 Task: In the  document graph.pdf. Insert footer and write 'www.quantum.com'. Find the word using Dictionary 'Grateful' Use the tool word Count and display word count while typing
Action: Mouse moved to (385, 325)
Screenshot: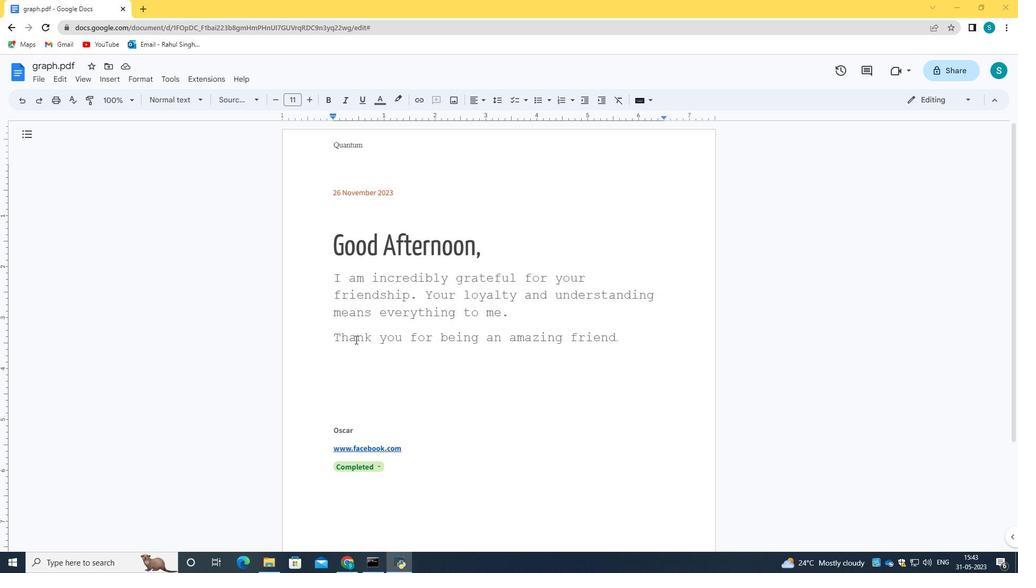 
Action: Mouse scrolled (385, 325) with delta (0, 0)
Screenshot: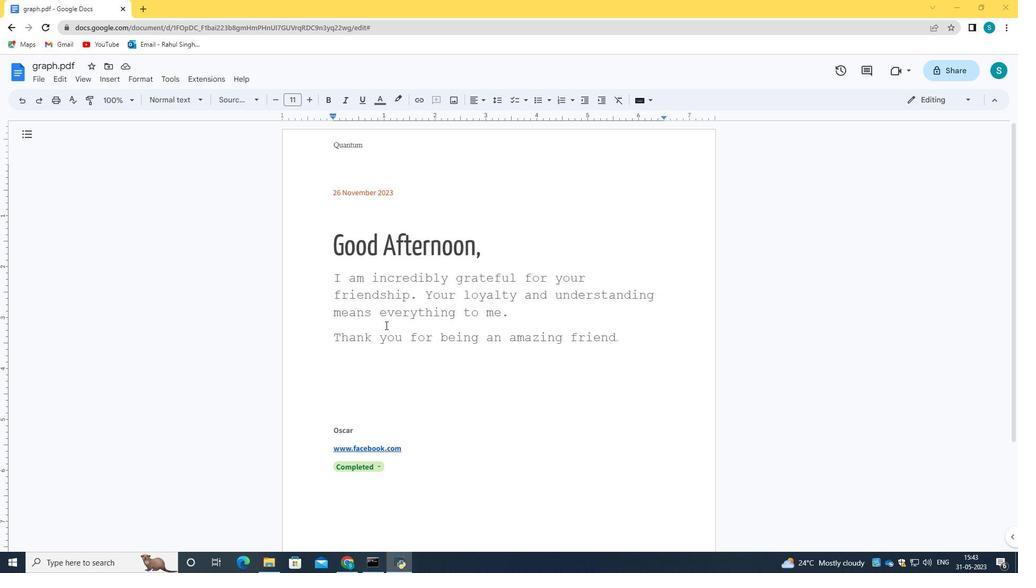 
Action: Mouse scrolled (385, 325) with delta (0, 0)
Screenshot: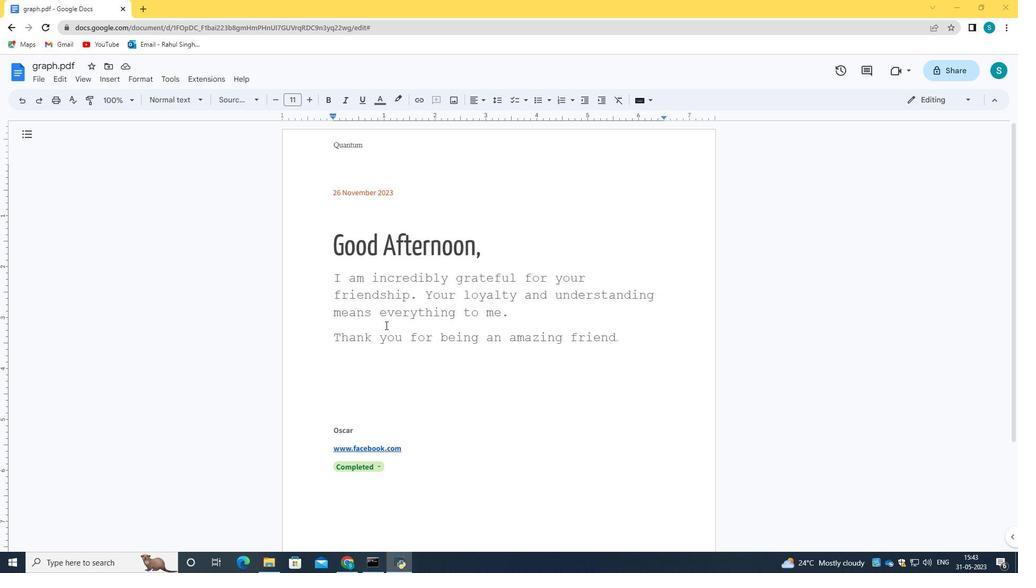 
Action: Mouse scrolled (385, 325) with delta (0, 0)
Screenshot: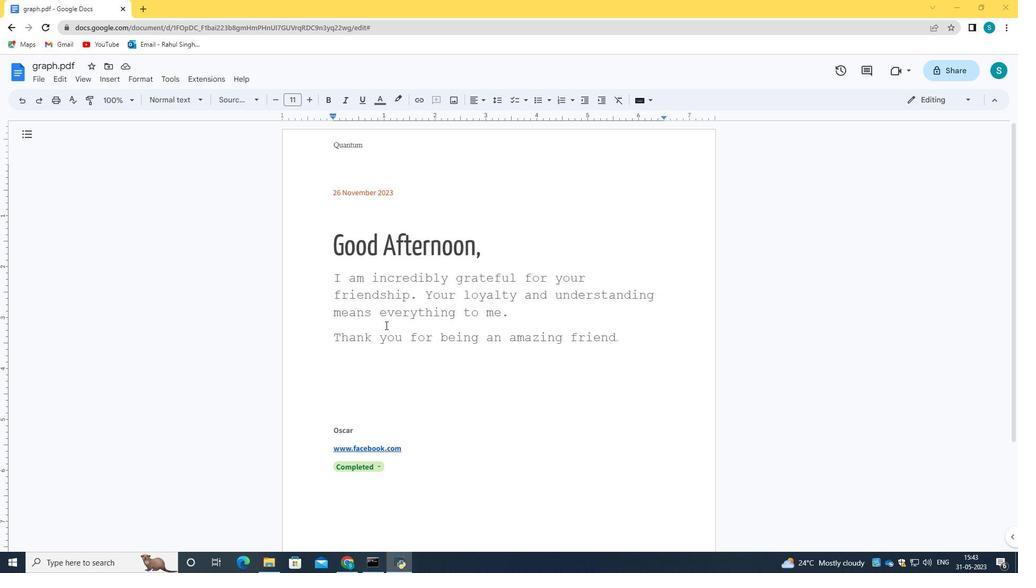 
Action: Mouse moved to (114, 79)
Screenshot: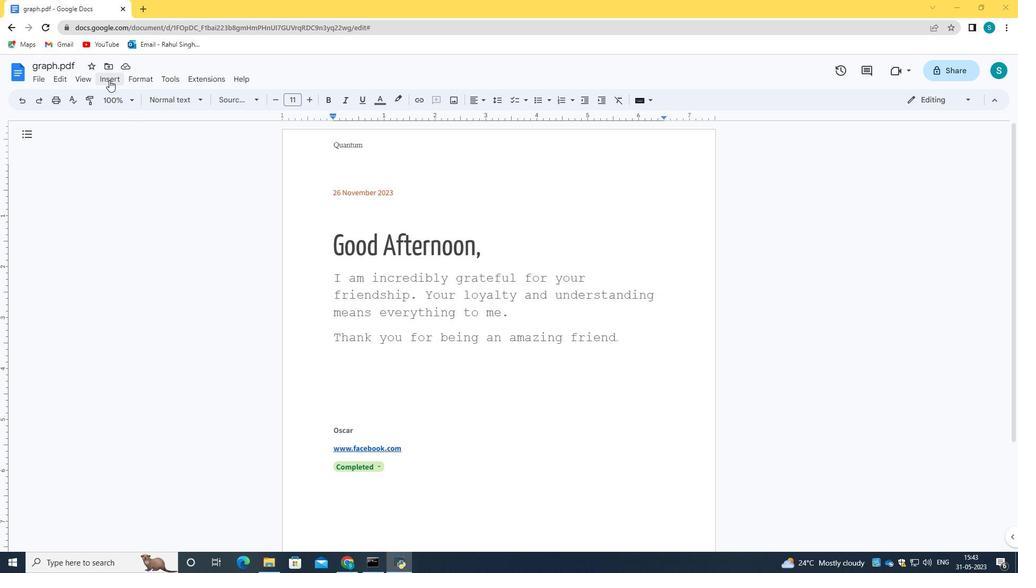 
Action: Mouse pressed left at (114, 79)
Screenshot: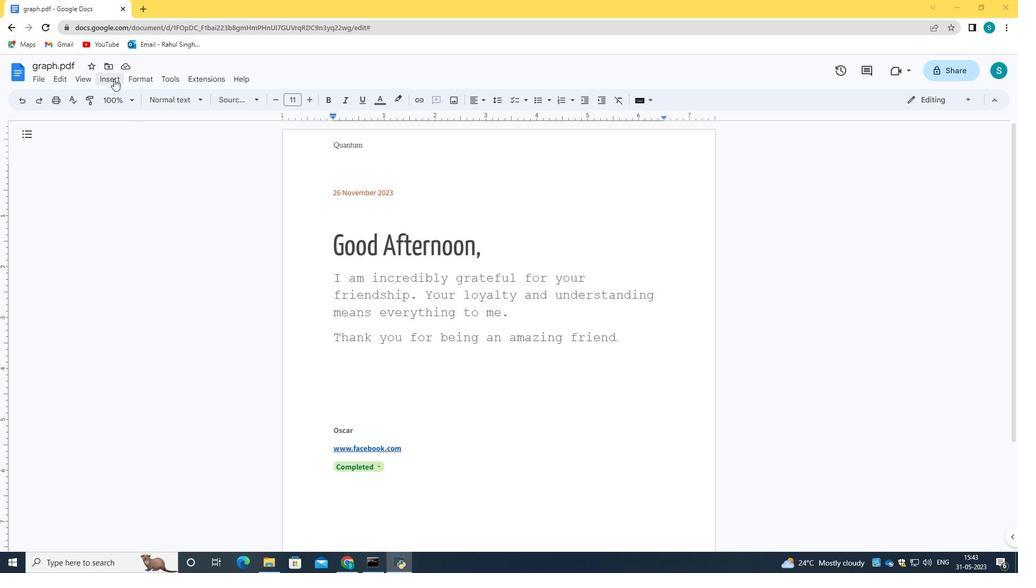
Action: Mouse moved to (292, 367)
Screenshot: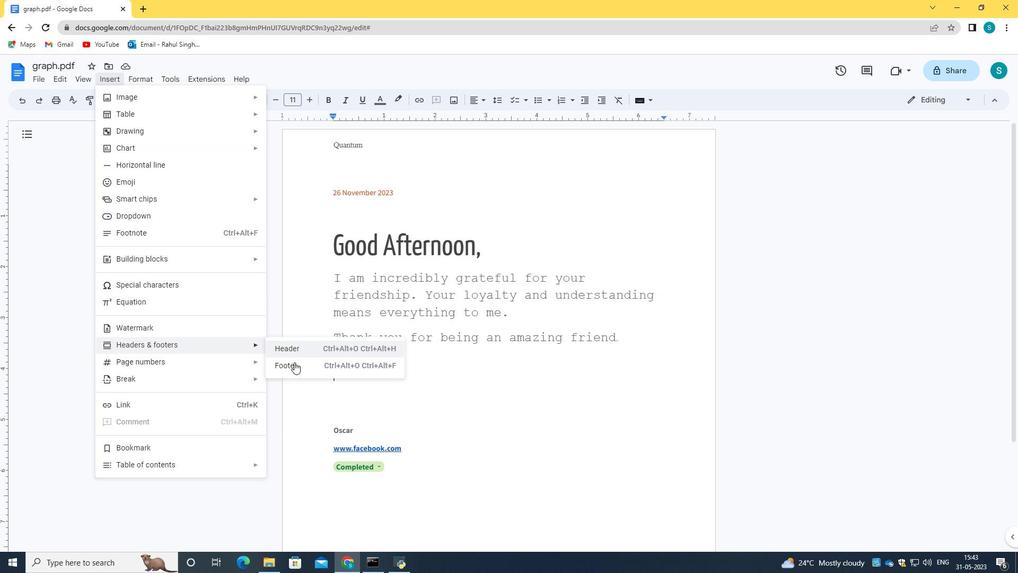 
Action: Mouse pressed left at (292, 367)
Screenshot: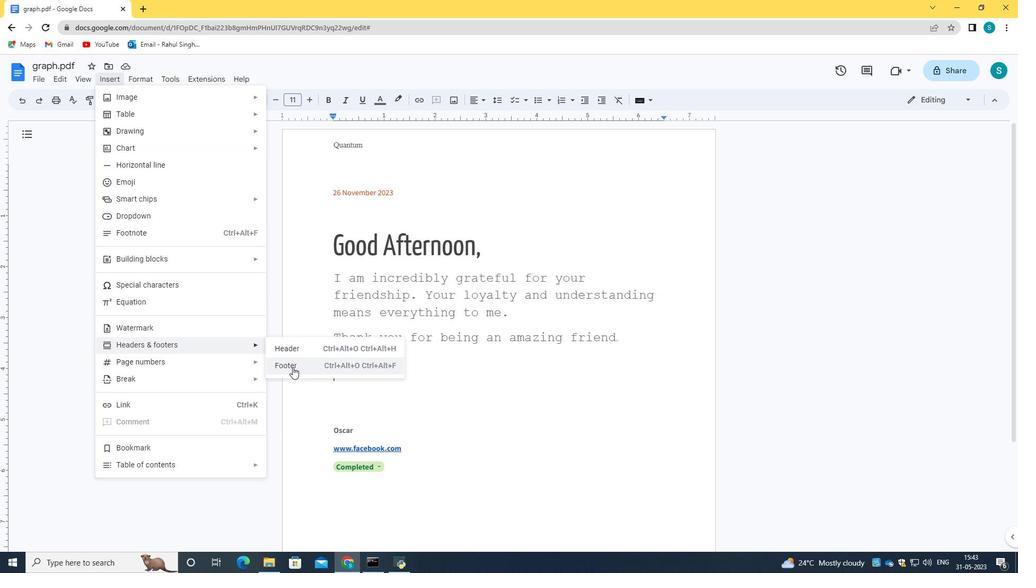
Action: Mouse moved to (355, 337)
Screenshot: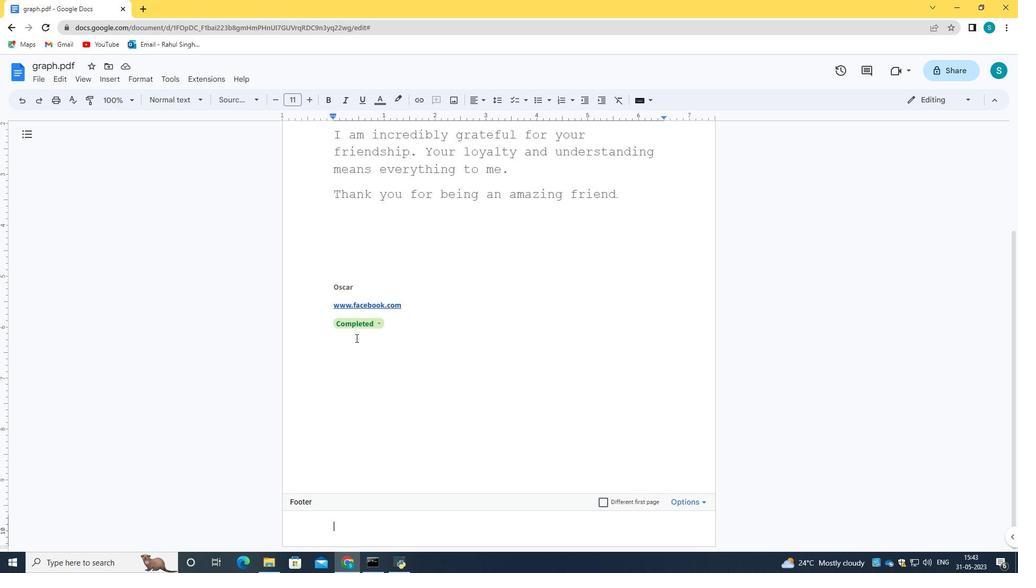 
Action: Key pressed www.quantum.com<Key.enter>
Screenshot: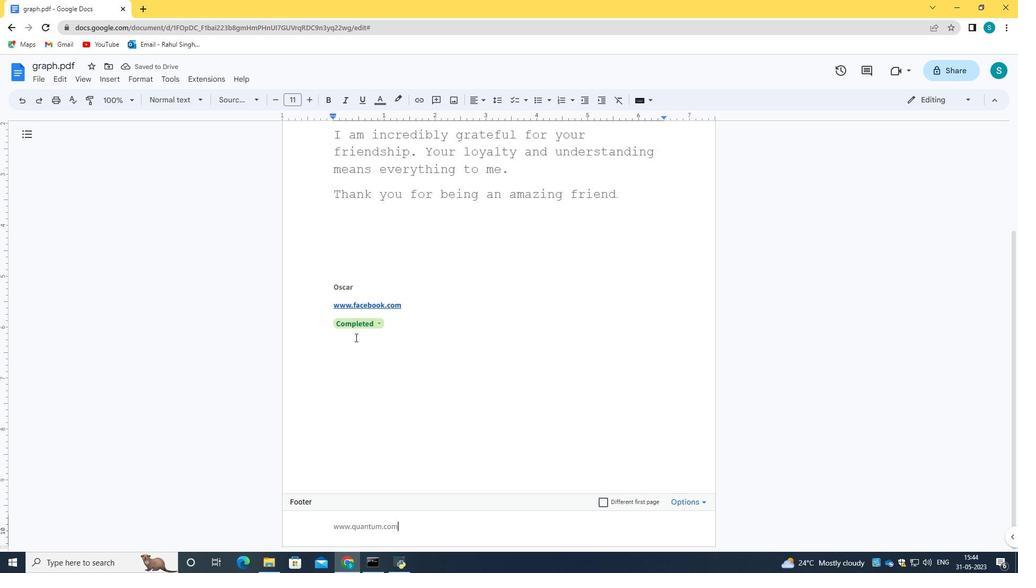 
Action: Mouse moved to (372, 321)
Screenshot: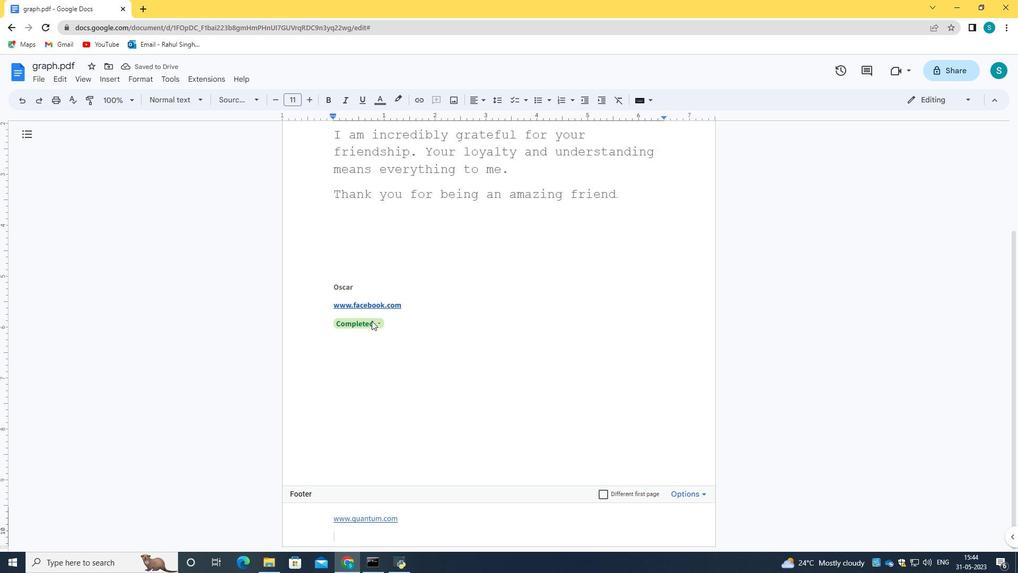 
Action: Mouse scrolled (372, 322) with delta (0, 0)
Screenshot: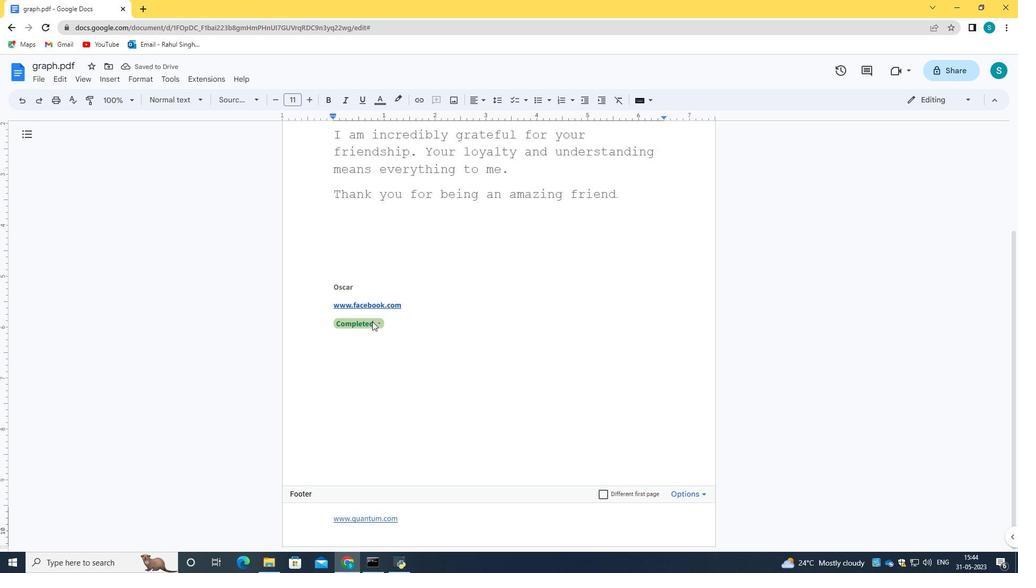 
Action: Mouse scrolled (372, 322) with delta (0, 0)
Screenshot: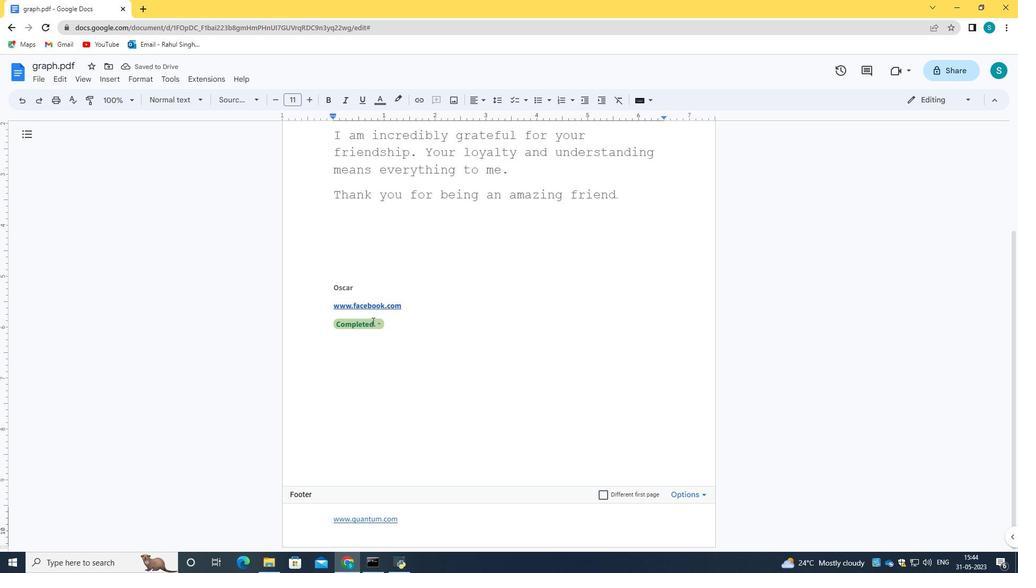 
Action: Mouse scrolled (372, 322) with delta (0, 0)
Screenshot: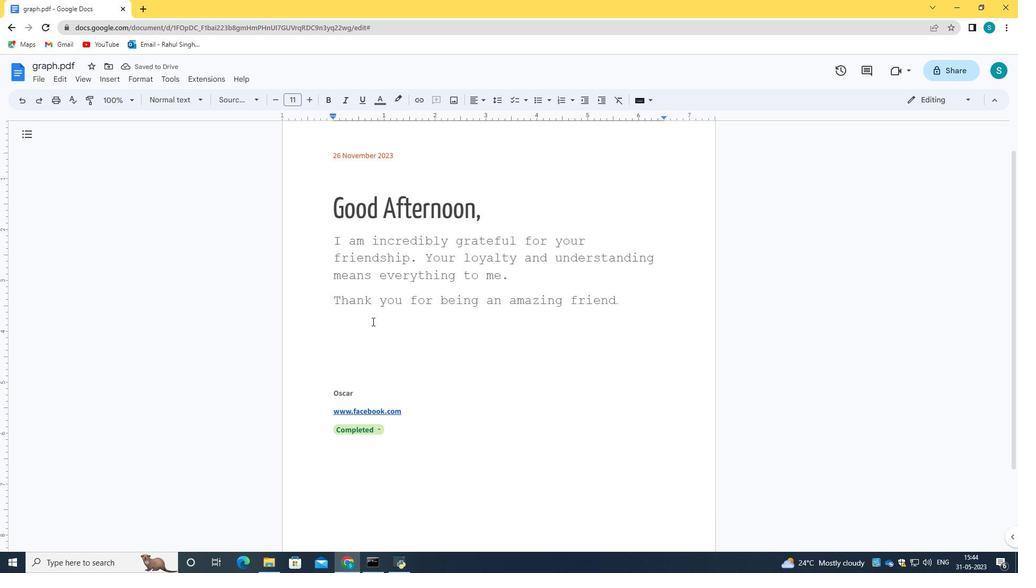 
Action: Mouse scrolled (372, 322) with delta (0, 0)
Screenshot: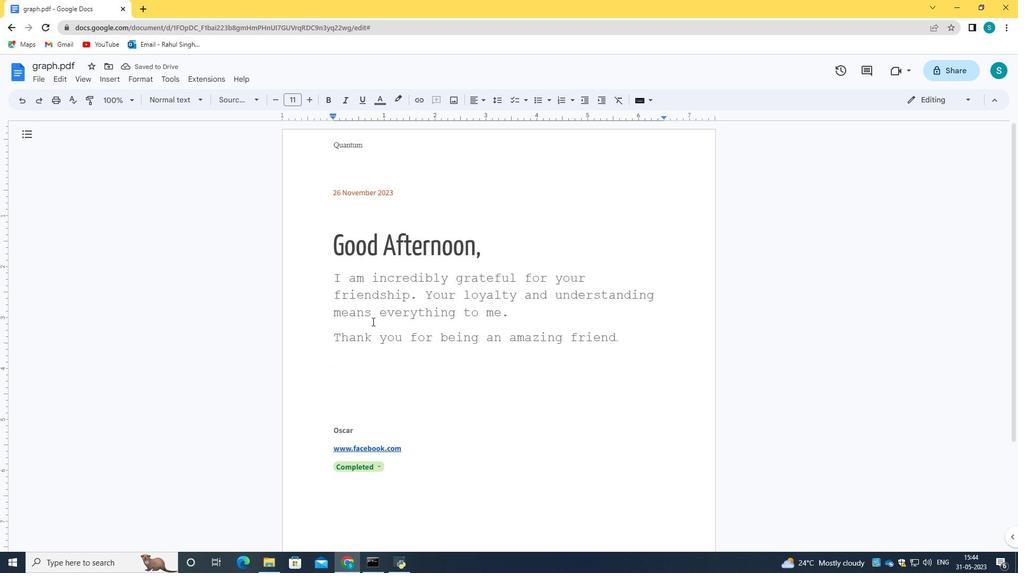 
Action: Mouse scrolled (372, 322) with delta (0, 0)
Screenshot: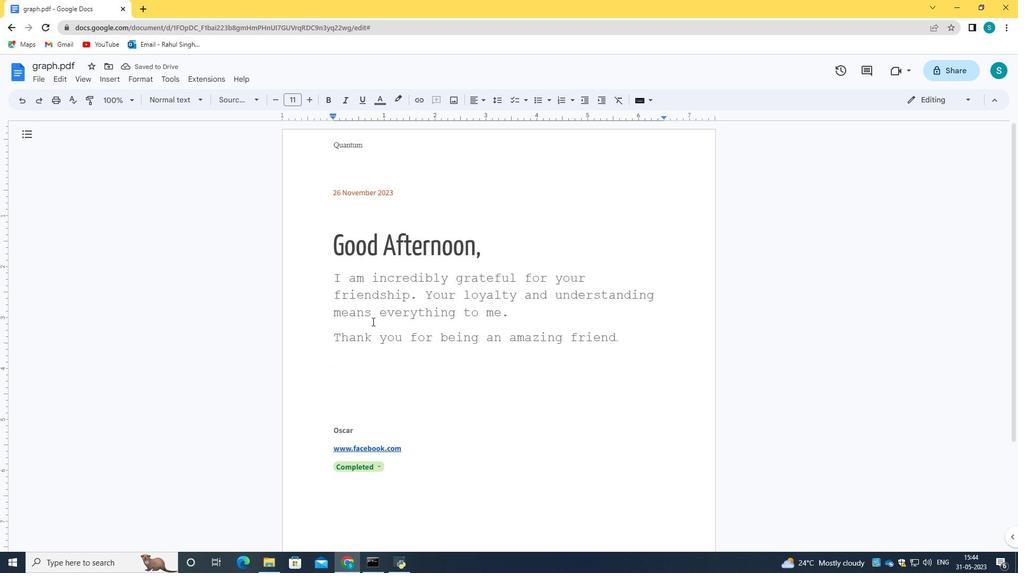 
Action: Mouse moved to (149, 79)
Screenshot: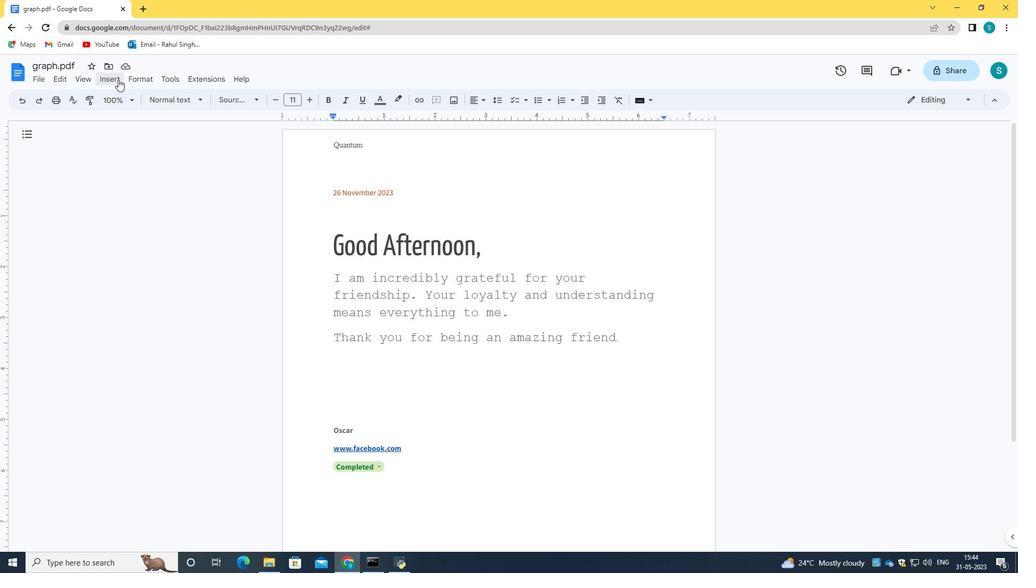 
Action: Mouse pressed left at (149, 79)
Screenshot: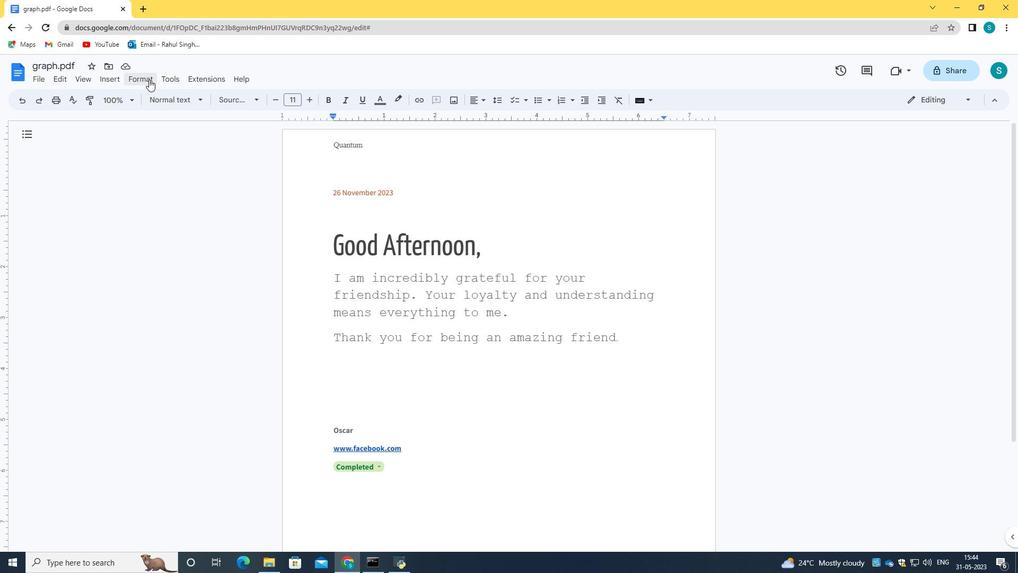 
Action: Mouse moved to (208, 229)
Screenshot: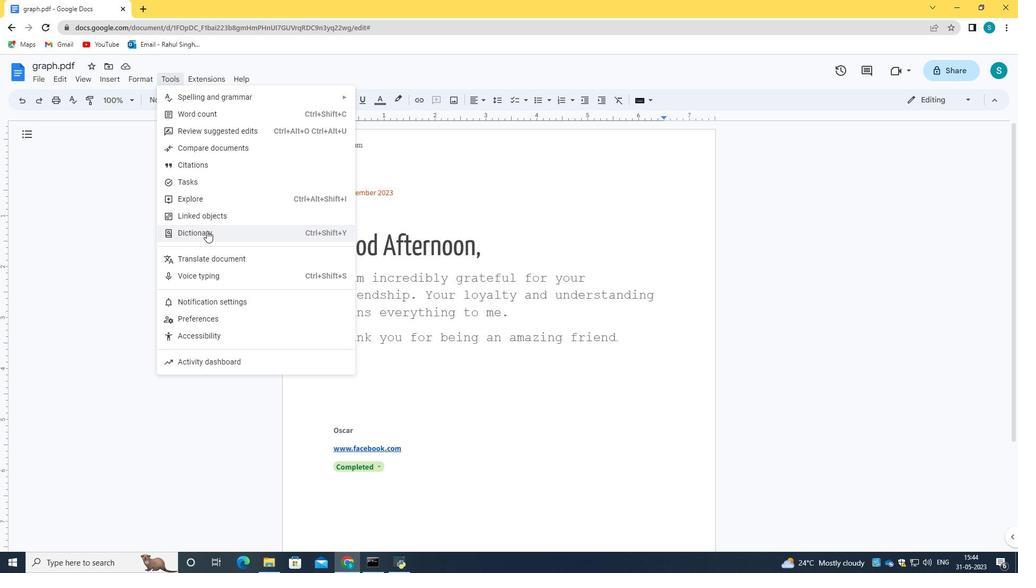 
Action: Mouse pressed left at (208, 229)
Screenshot: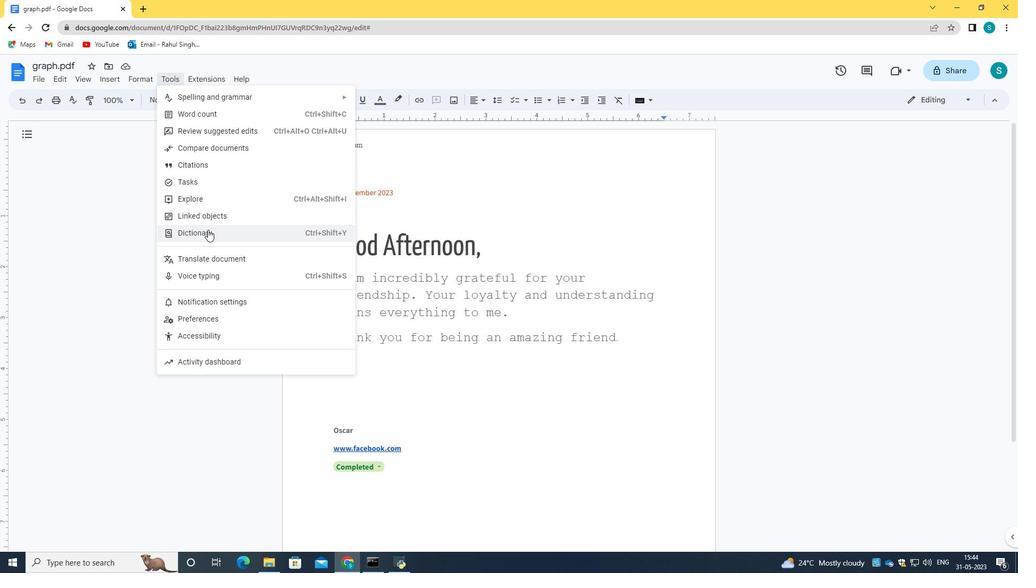 
Action: Mouse moved to (914, 135)
Screenshot: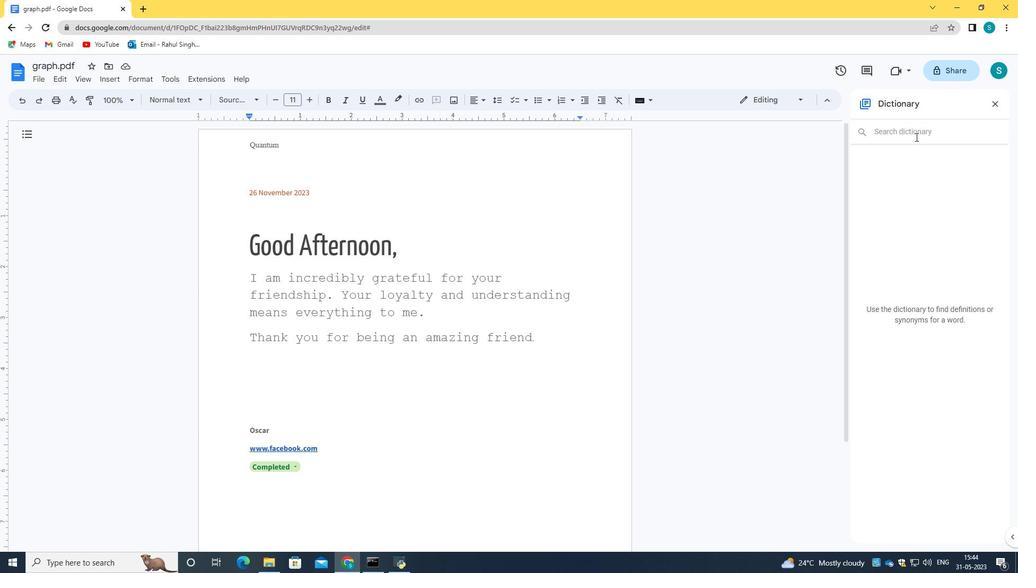 
Action: Mouse pressed left at (914, 135)
Screenshot: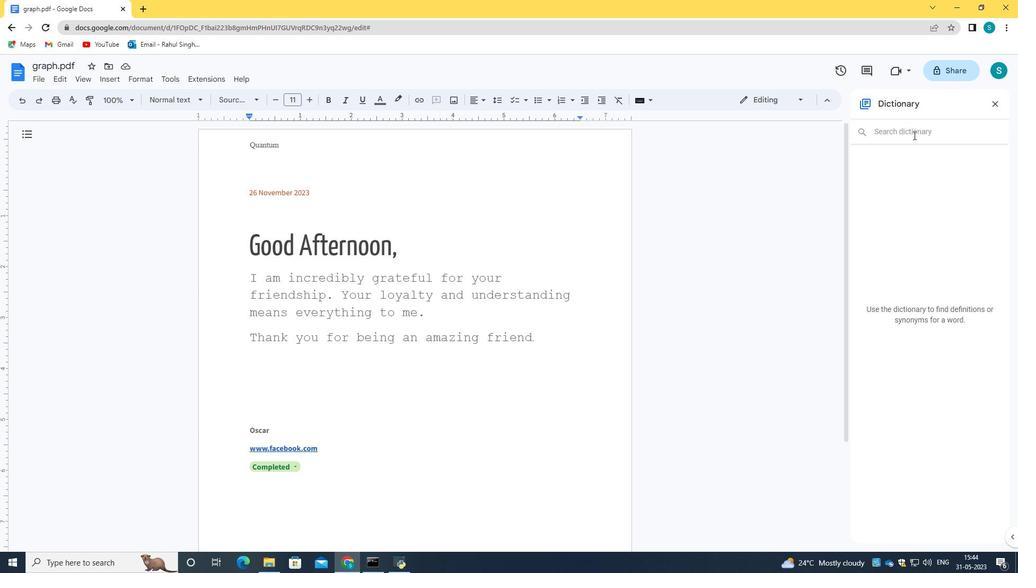 
Action: Key pressed <Key.caps_lock>G<Key.caps_lock>rateful<Key.enter>
Screenshot: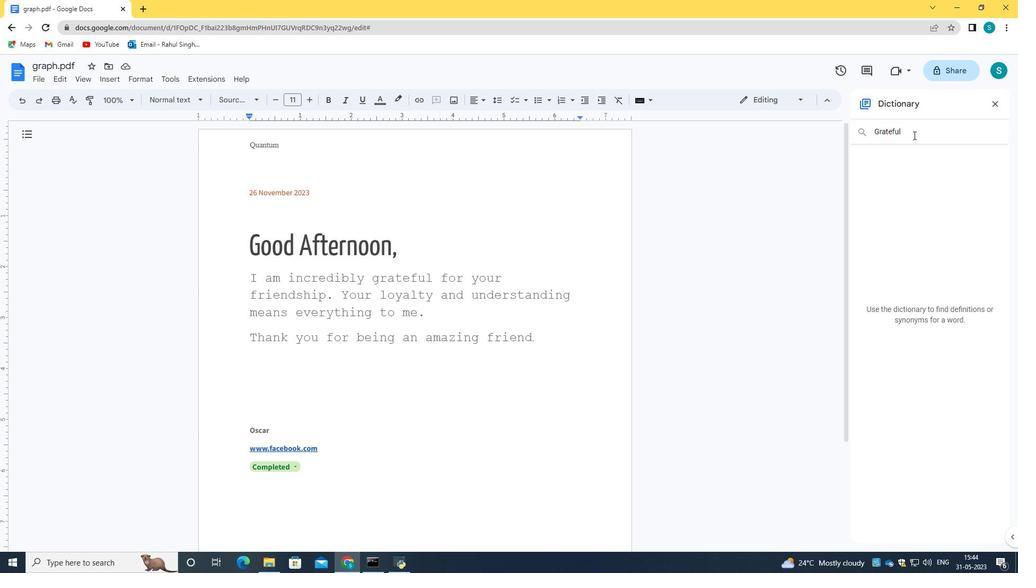 
Action: Mouse moved to (182, 75)
Screenshot: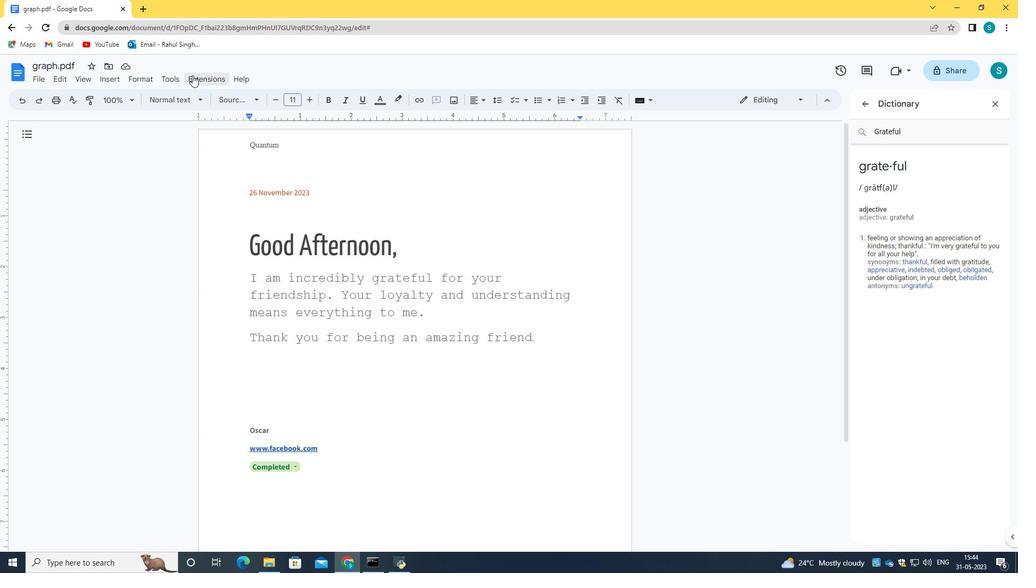 
Action: Mouse pressed left at (182, 75)
Screenshot: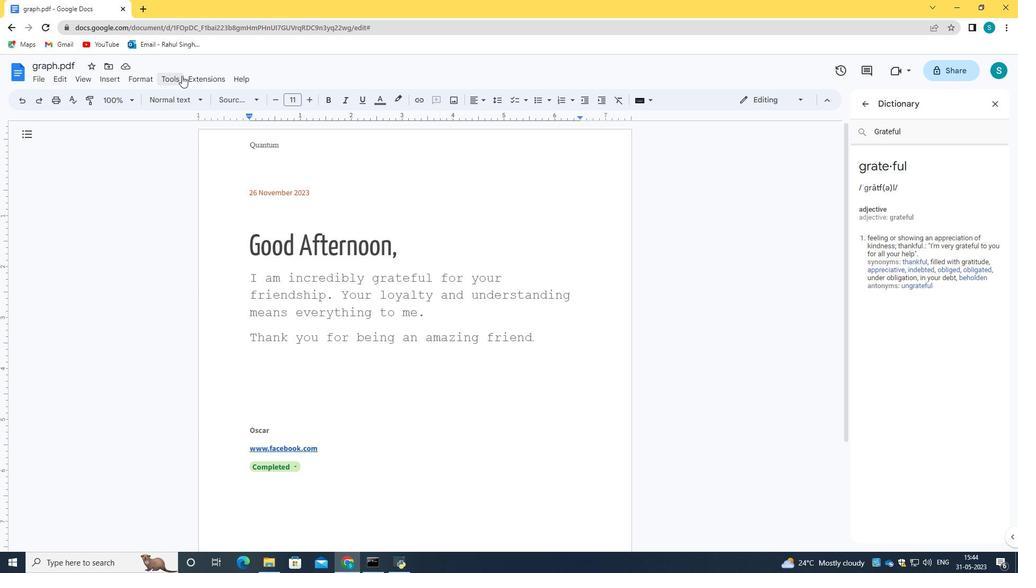 
Action: Mouse moved to (192, 113)
Screenshot: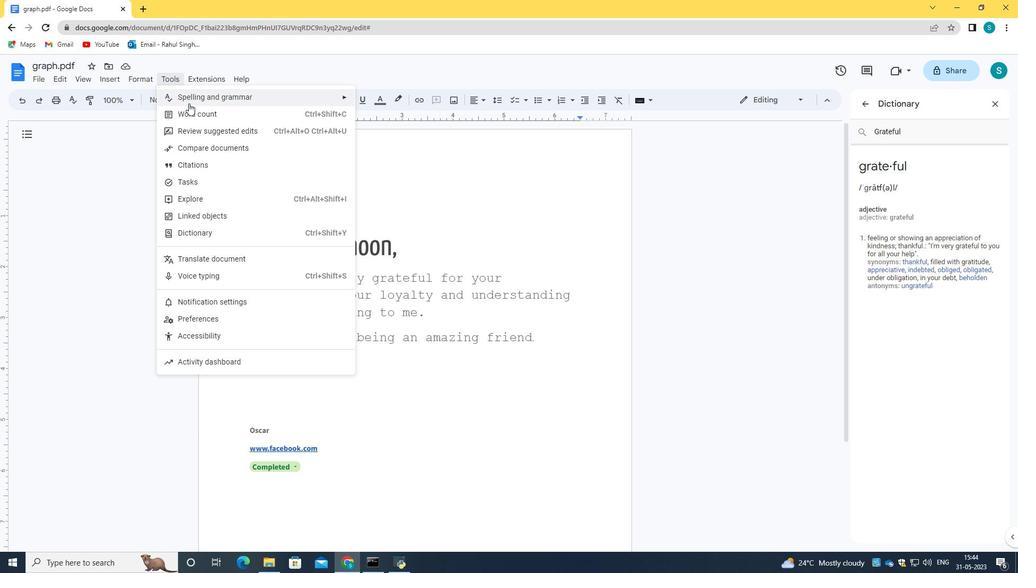 
Action: Mouse pressed left at (192, 113)
Screenshot: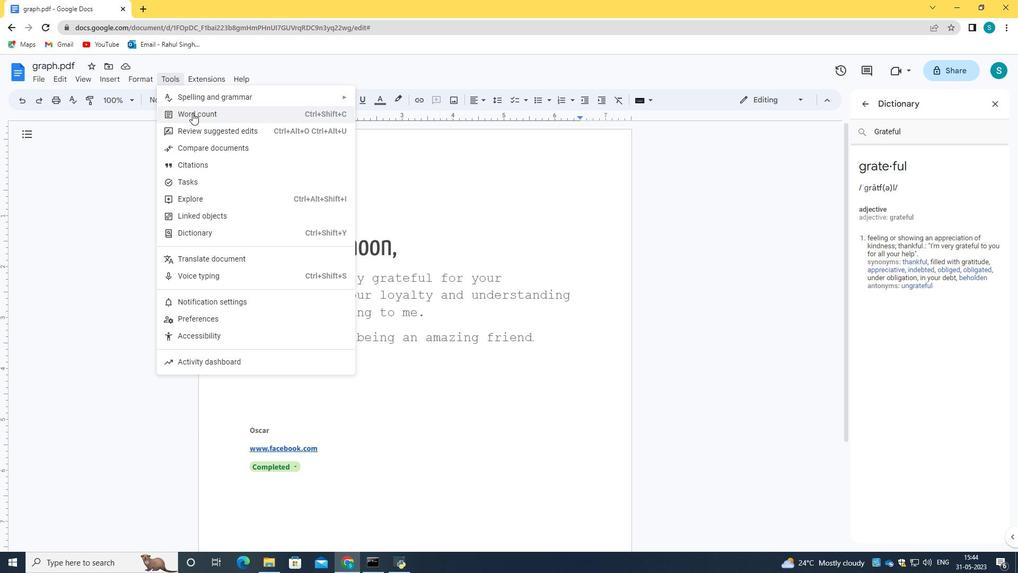 
Action: Mouse moved to (444, 351)
Screenshot: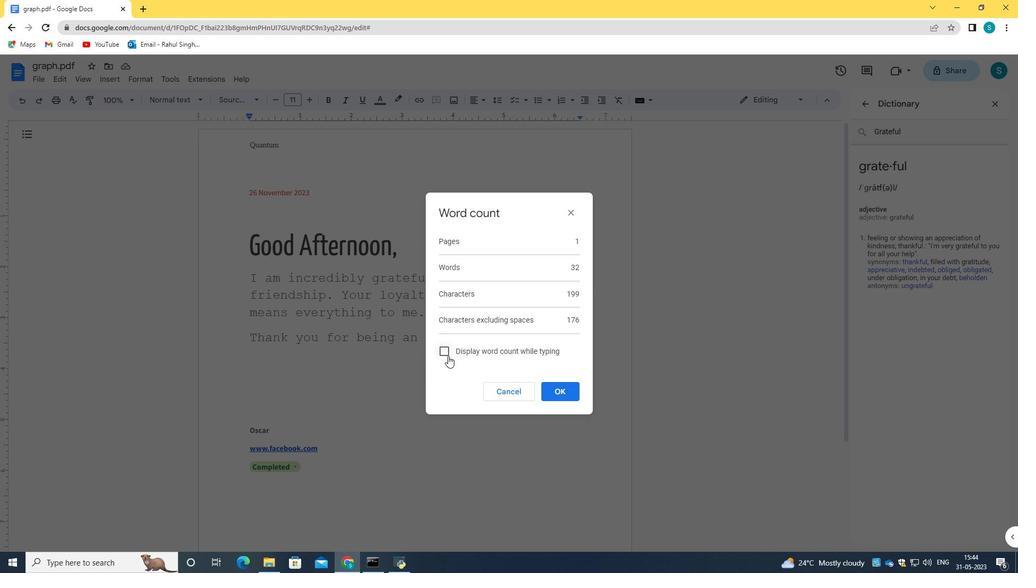 
Action: Mouse pressed left at (444, 351)
Screenshot: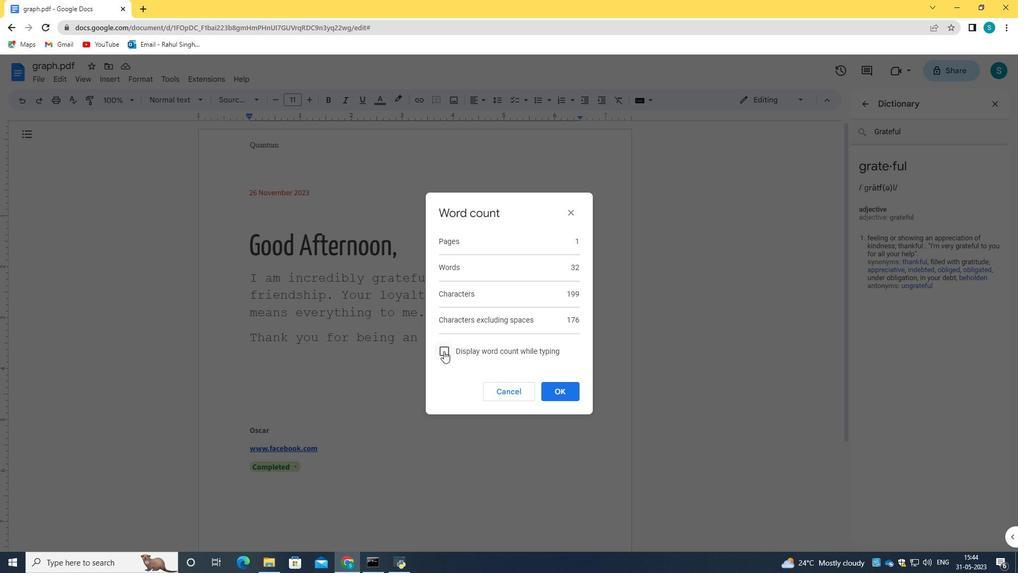 
Action: Mouse moved to (566, 392)
Screenshot: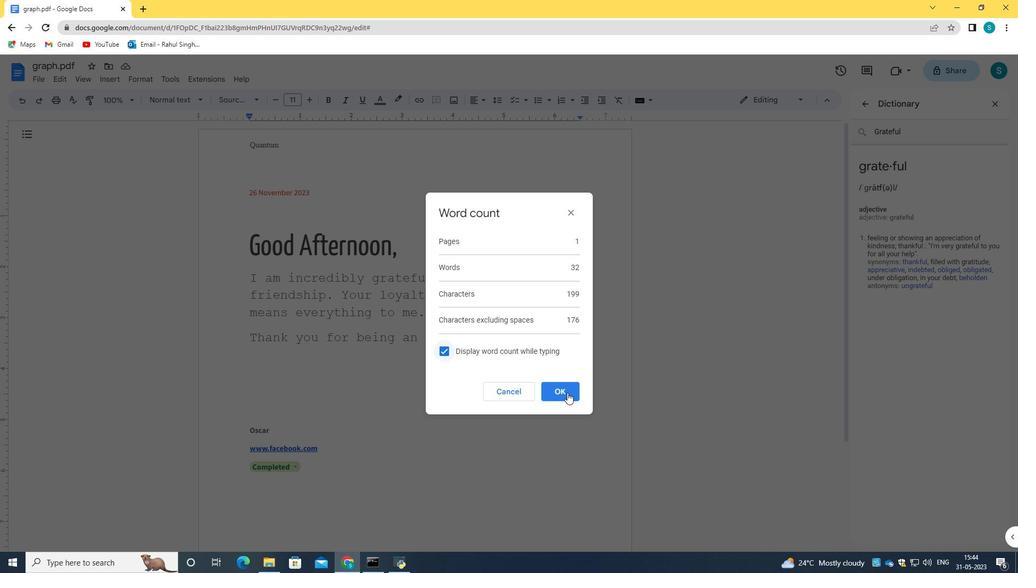 
Action: Mouse pressed left at (566, 392)
Screenshot: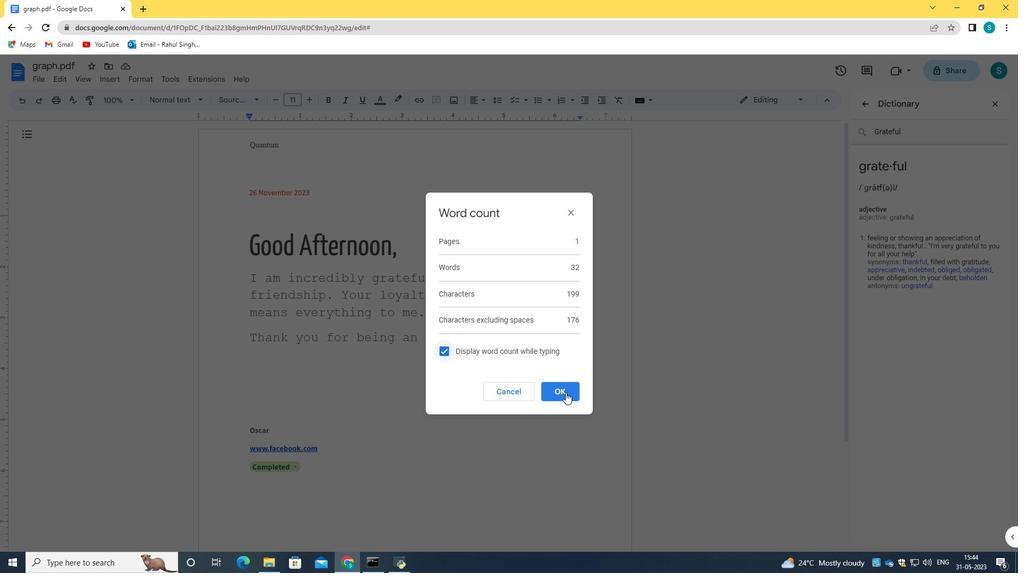 
Action: Mouse moved to (266, 289)
Screenshot: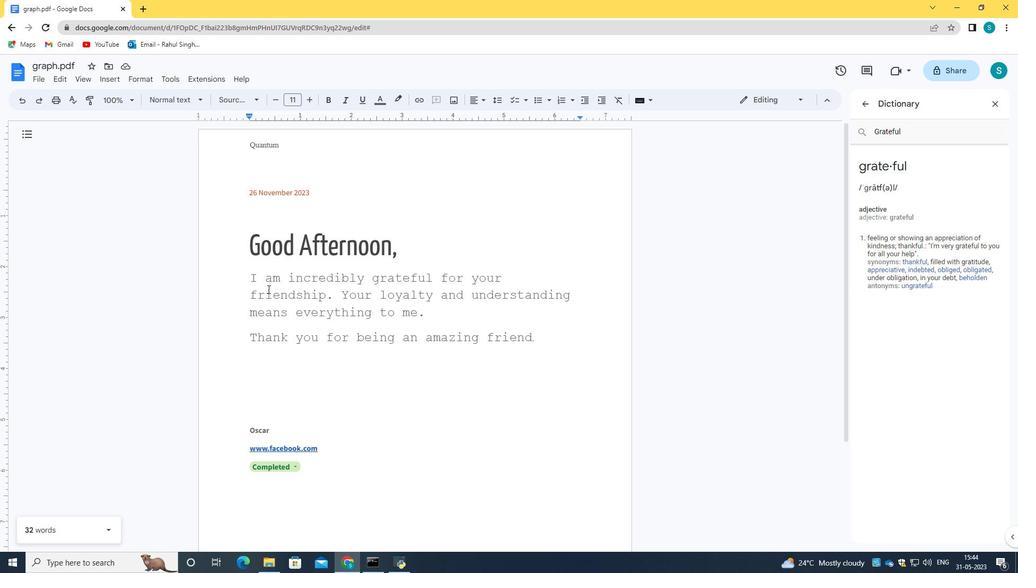 
Action: Mouse scrolled (266, 290) with delta (0, 0)
Screenshot: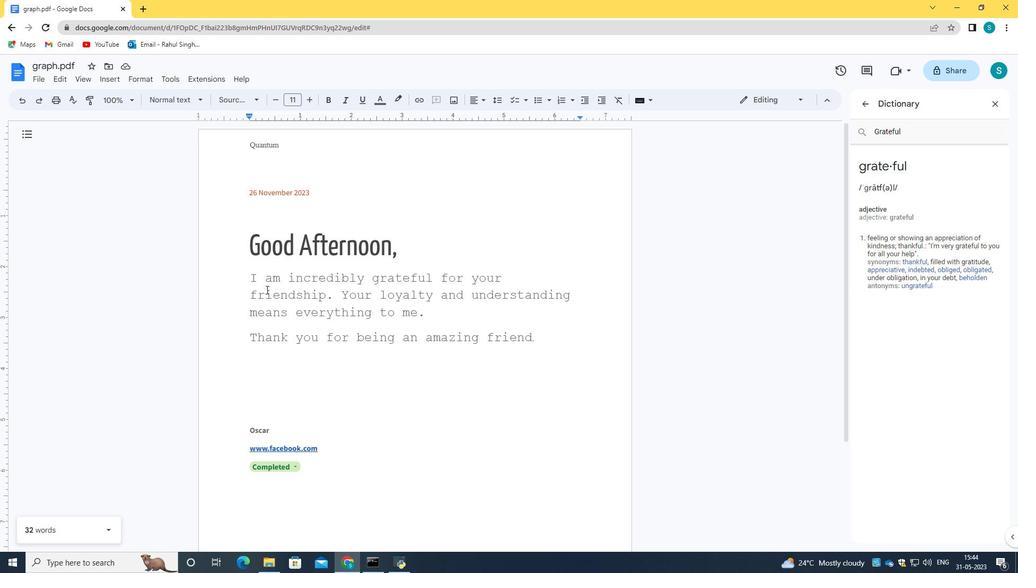 
Action: Mouse scrolled (266, 290) with delta (0, 0)
Screenshot: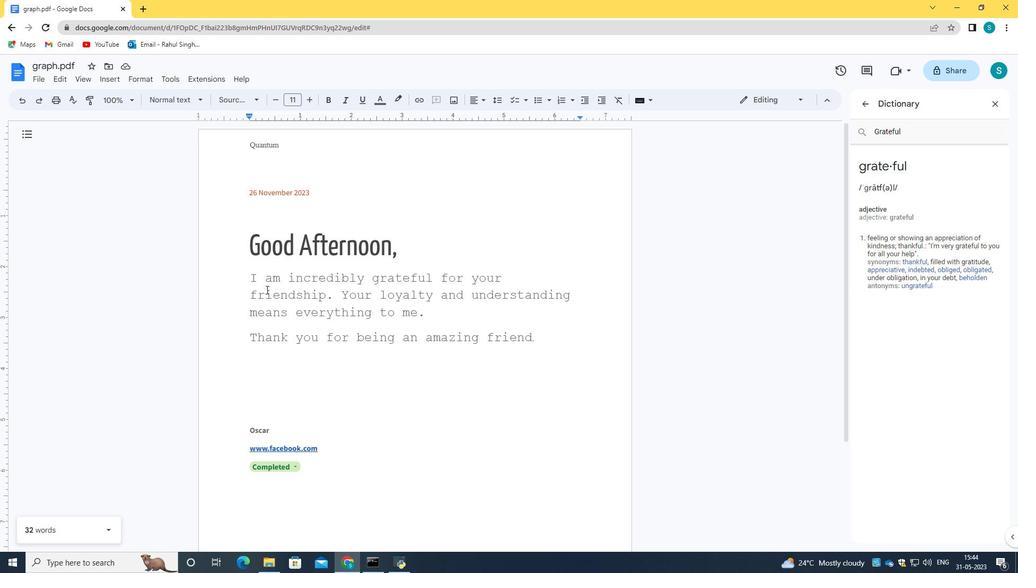 
Action: Mouse scrolled (266, 290) with delta (0, 0)
Screenshot: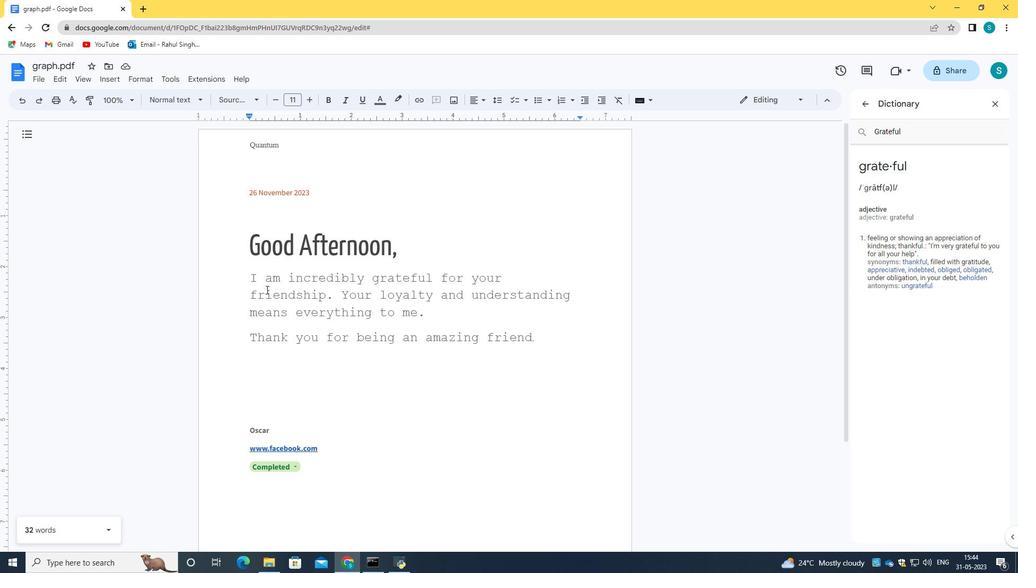 
Action: Mouse scrolled (266, 290) with delta (0, 0)
Screenshot: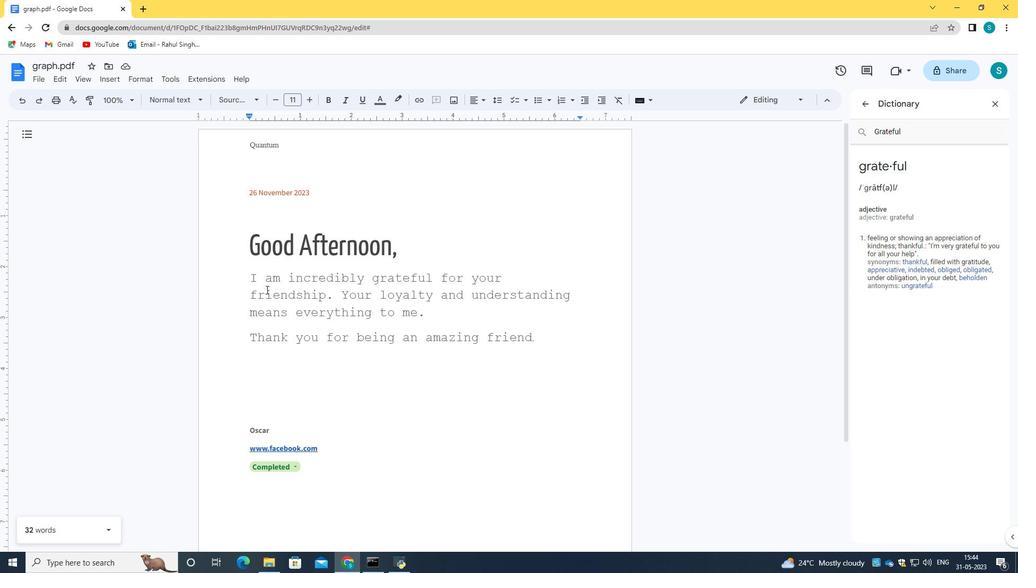 
